 Task: Apply the format date.
Action: Mouse moved to (869, 292)
Screenshot: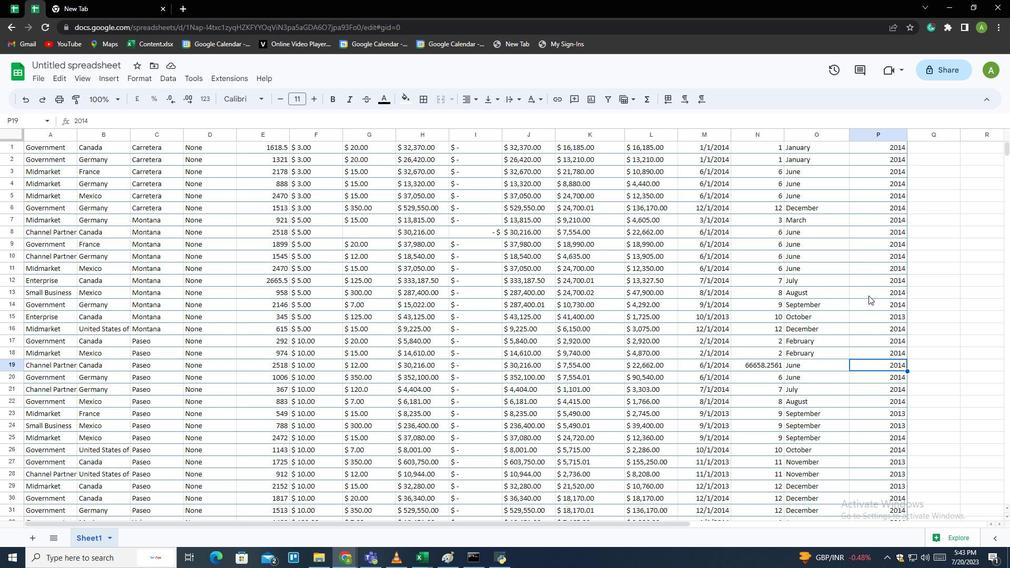 
Action: Mouse pressed left at (869, 292)
Screenshot: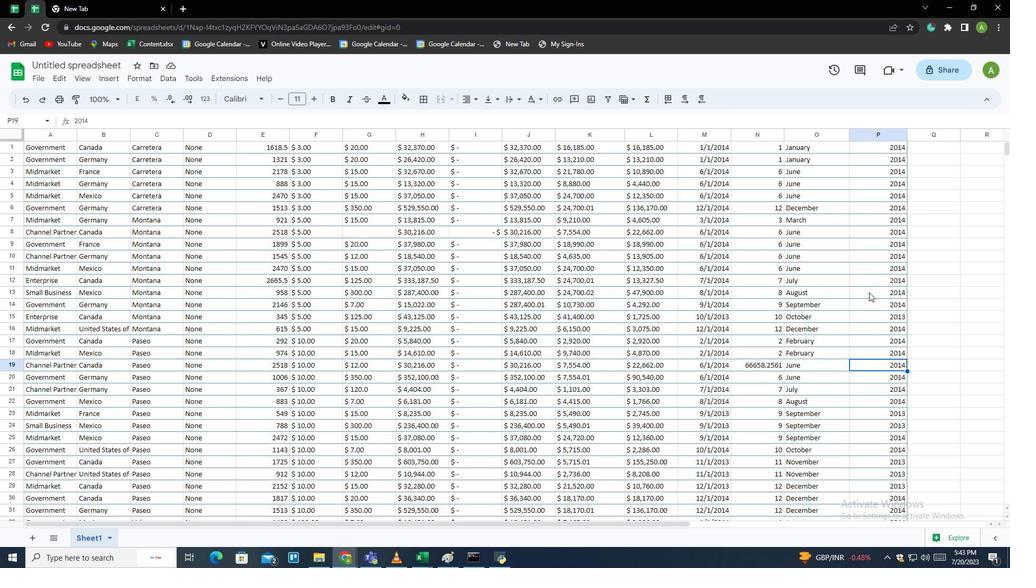 
Action: Mouse moved to (202, 100)
Screenshot: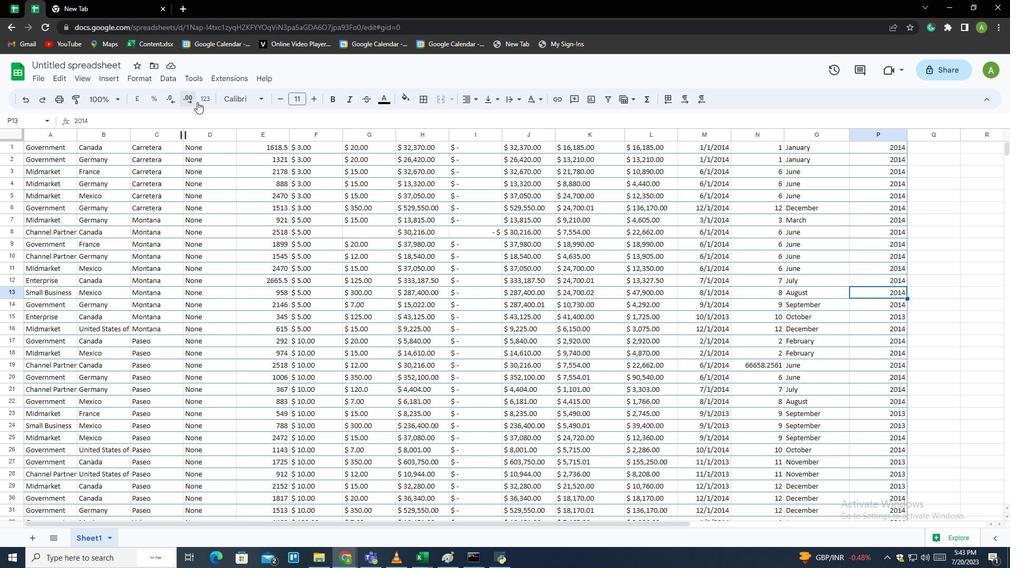 
Action: Mouse pressed left at (202, 100)
Screenshot: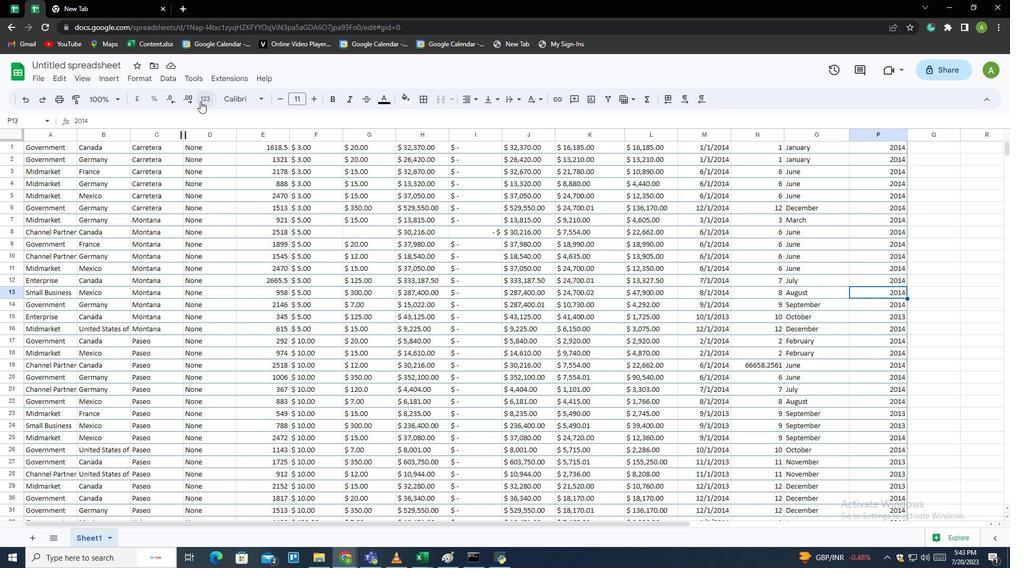 
Action: Mouse moved to (242, 294)
Screenshot: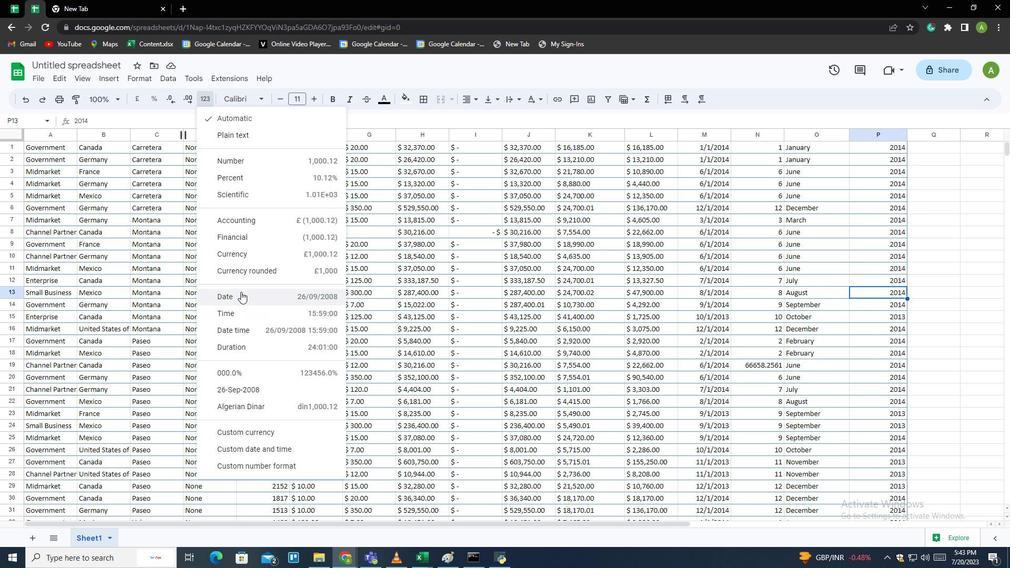 
Action: Mouse pressed left at (242, 294)
Screenshot: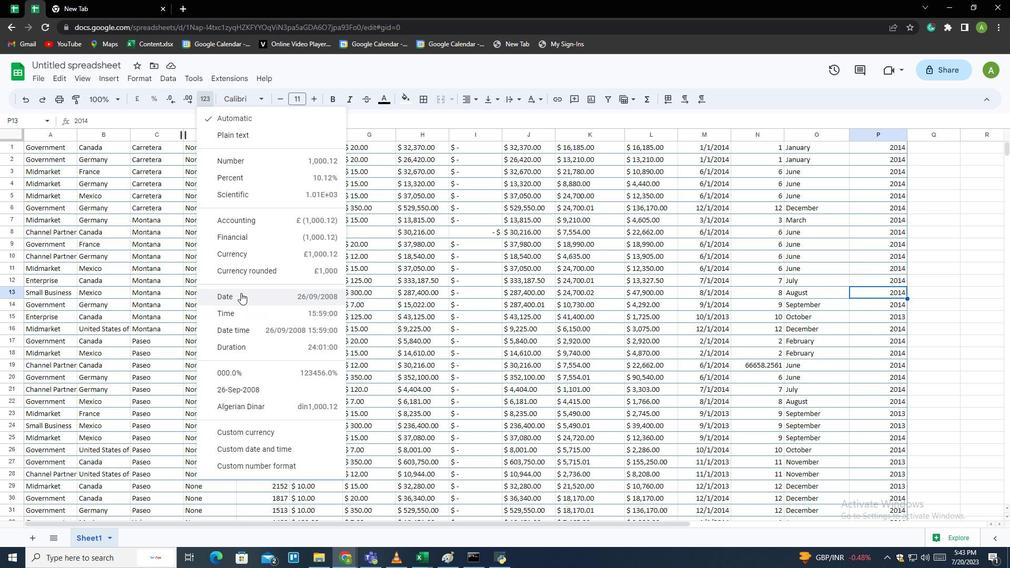 
Action: Mouse moved to (400, 299)
Screenshot: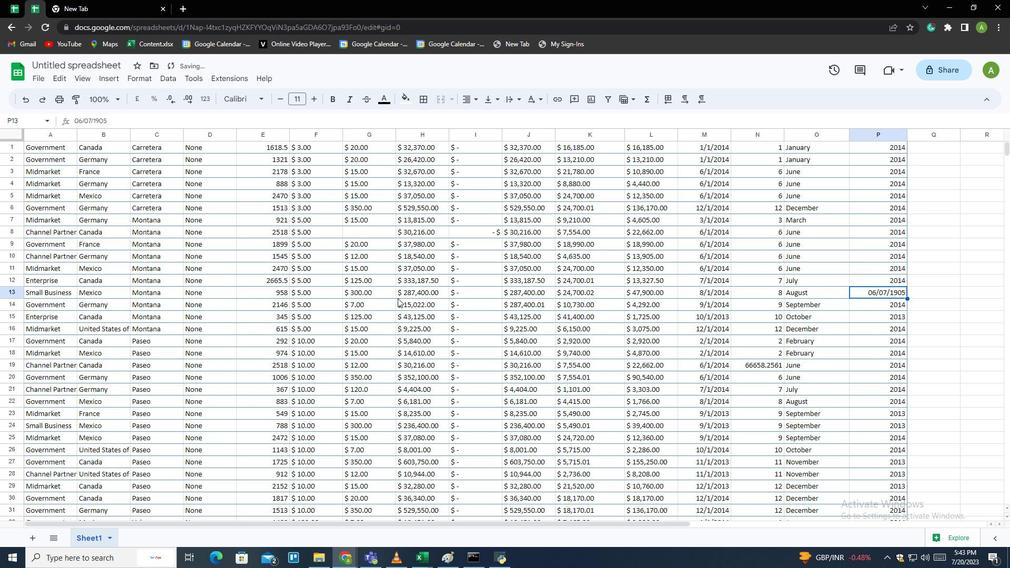 
